 Task: Search for calendar events with the category 'Green category.'
Action: Mouse moved to (11, 59)
Screenshot: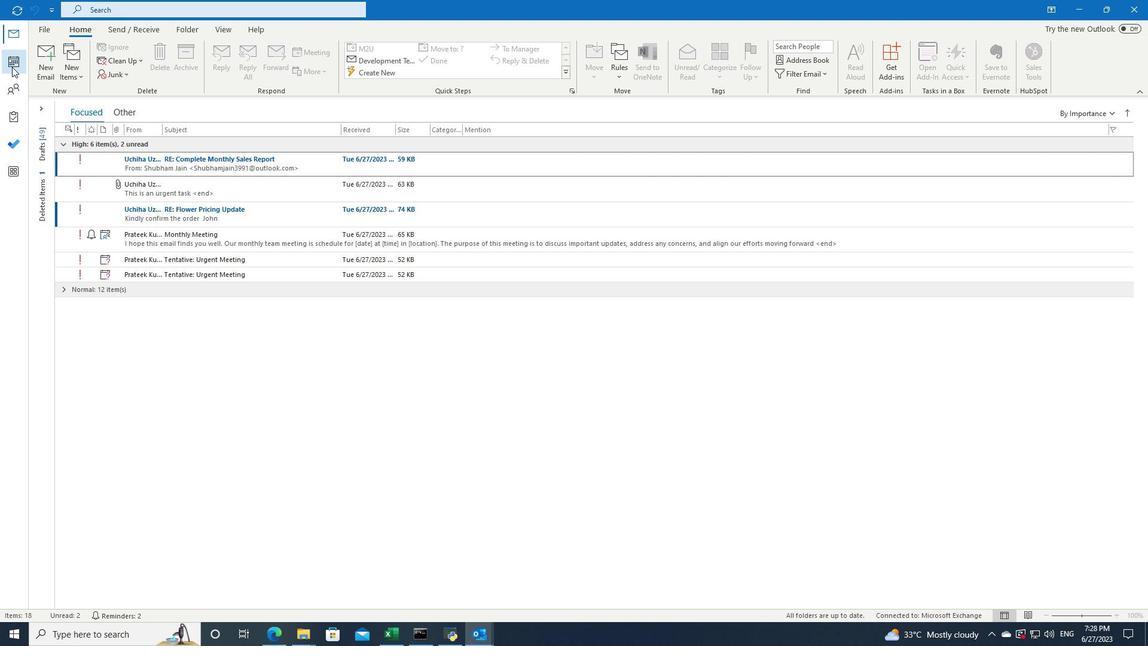 
Action: Mouse pressed left at (11, 59)
Screenshot: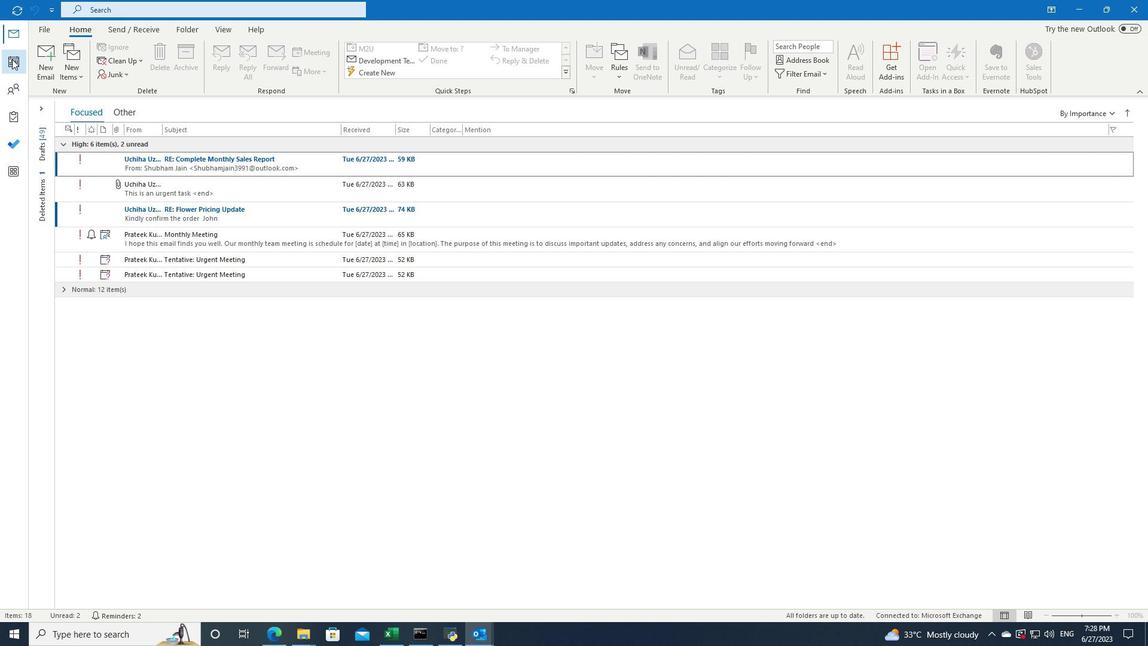 
Action: Mouse moved to (320, 8)
Screenshot: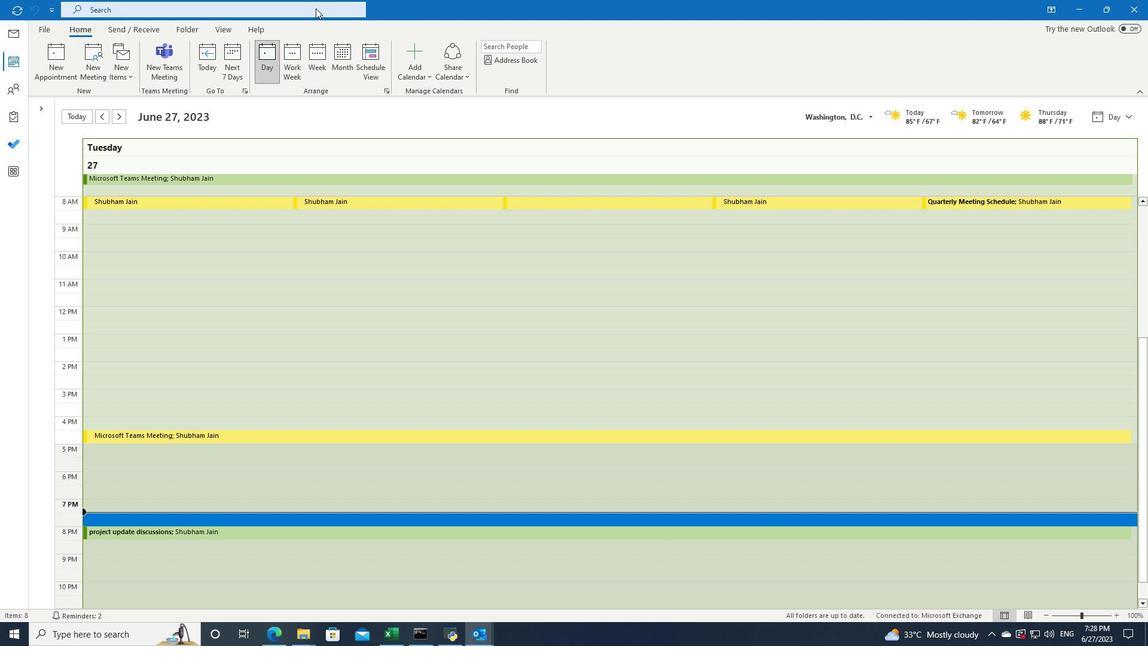 
Action: Mouse pressed left at (320, 8)
Screenshot: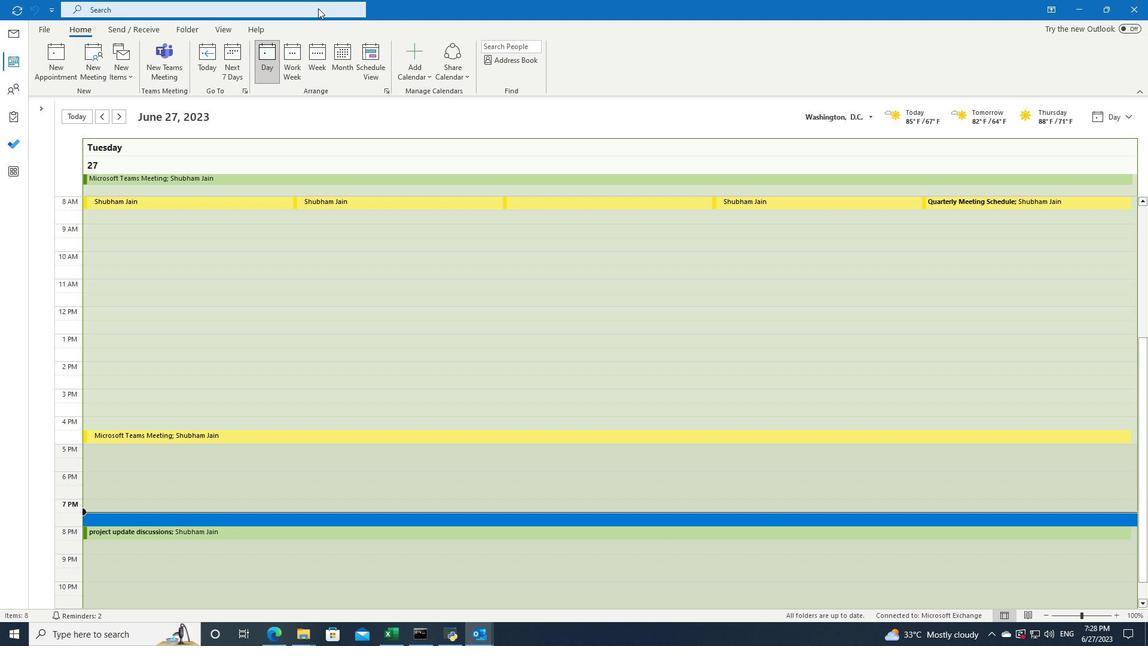 
Action: Mouse moved to (405, 9)
Screenshot: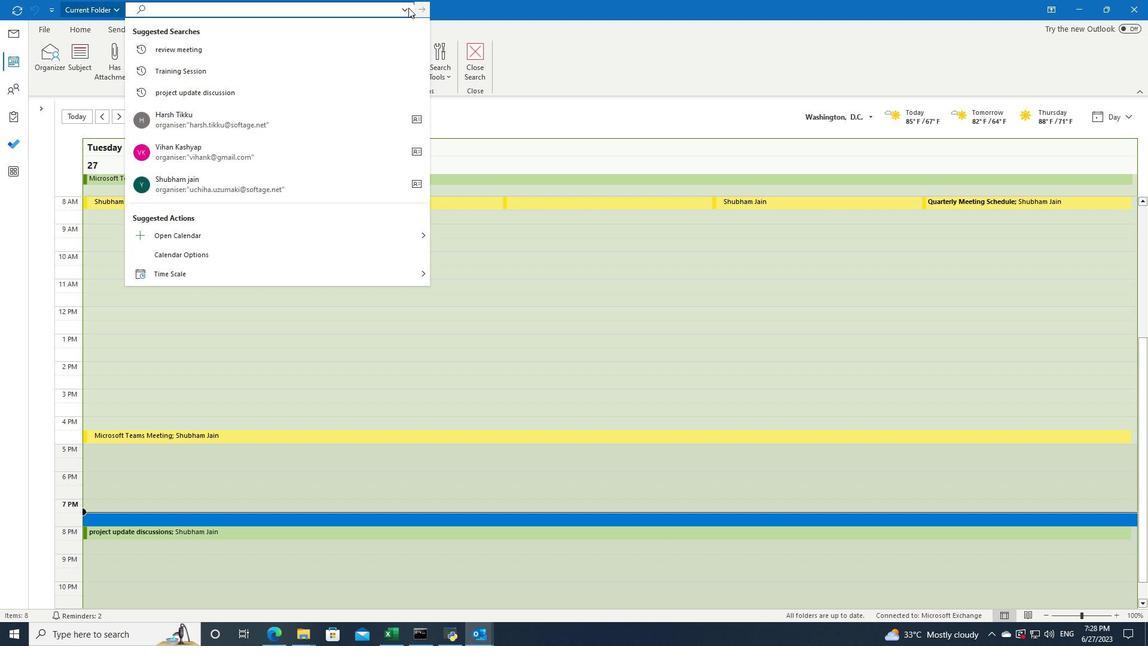 
Action: Mouse pressed left at (405, 9)
Screenshot: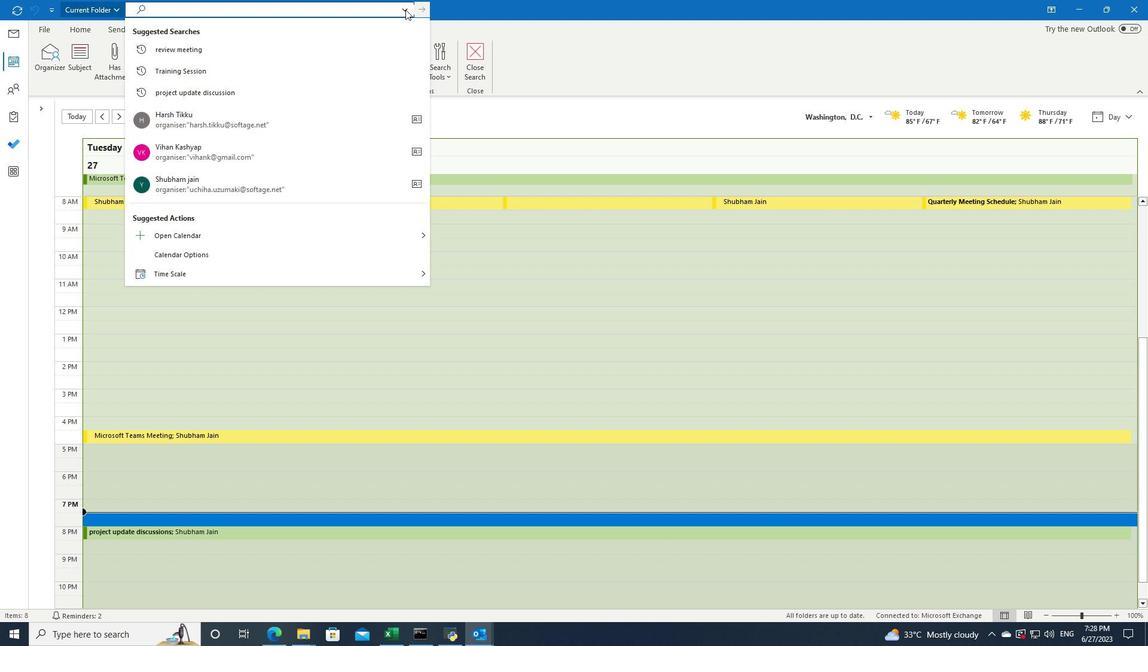 
Action: Mouse moved to (411, 81)
Screenshot: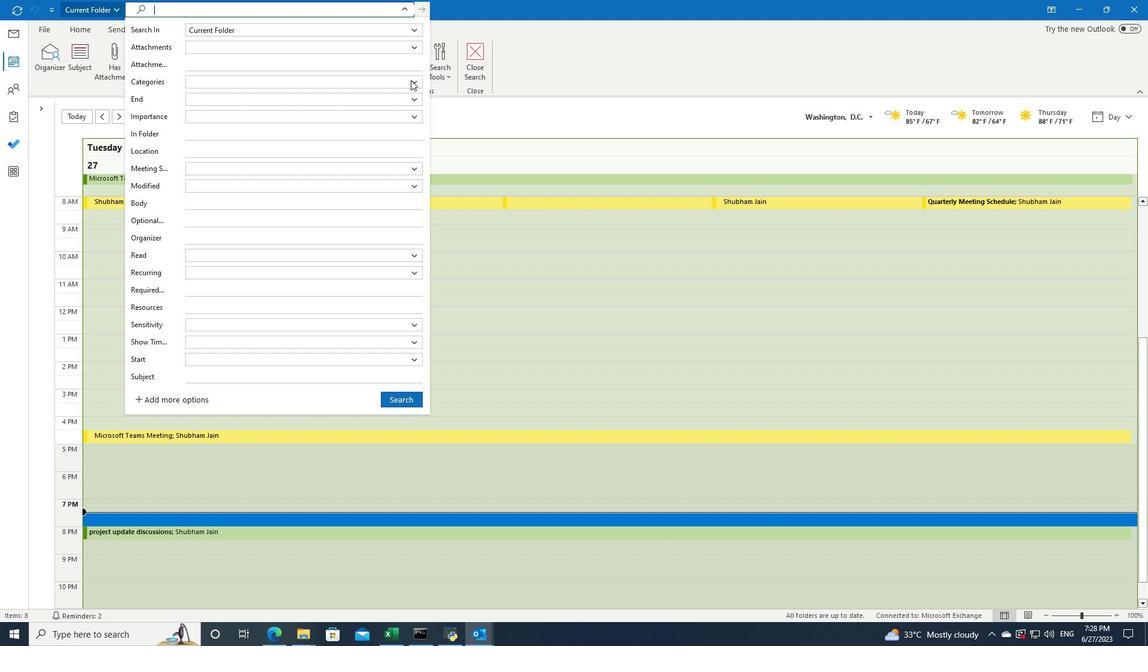 
Action: Mouse pressed left at (411, 81)
Screenshot: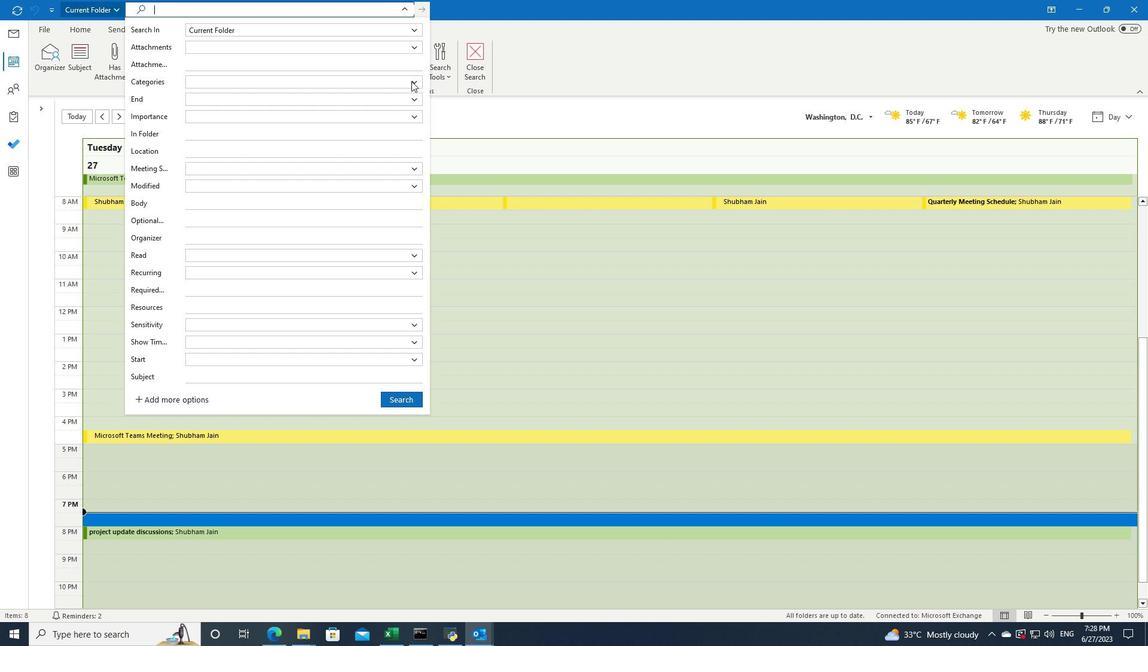 
Action: Mouse moved to (257, 153)
Screenshot: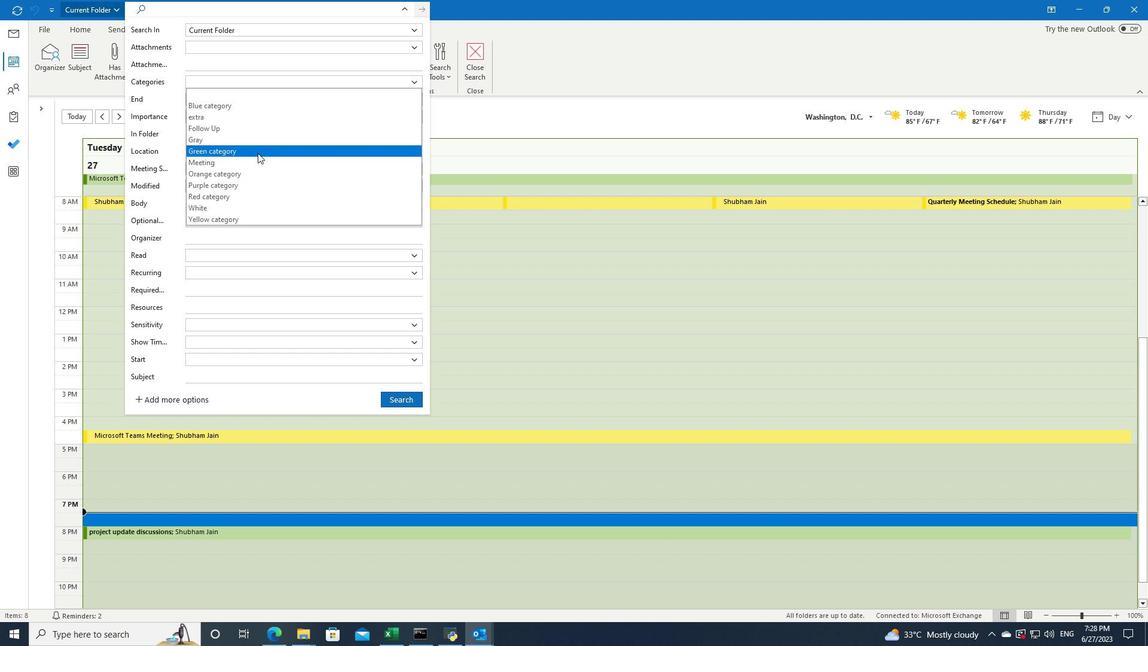 
Action: Mouse pressed left at (257, 153)
Screenshot: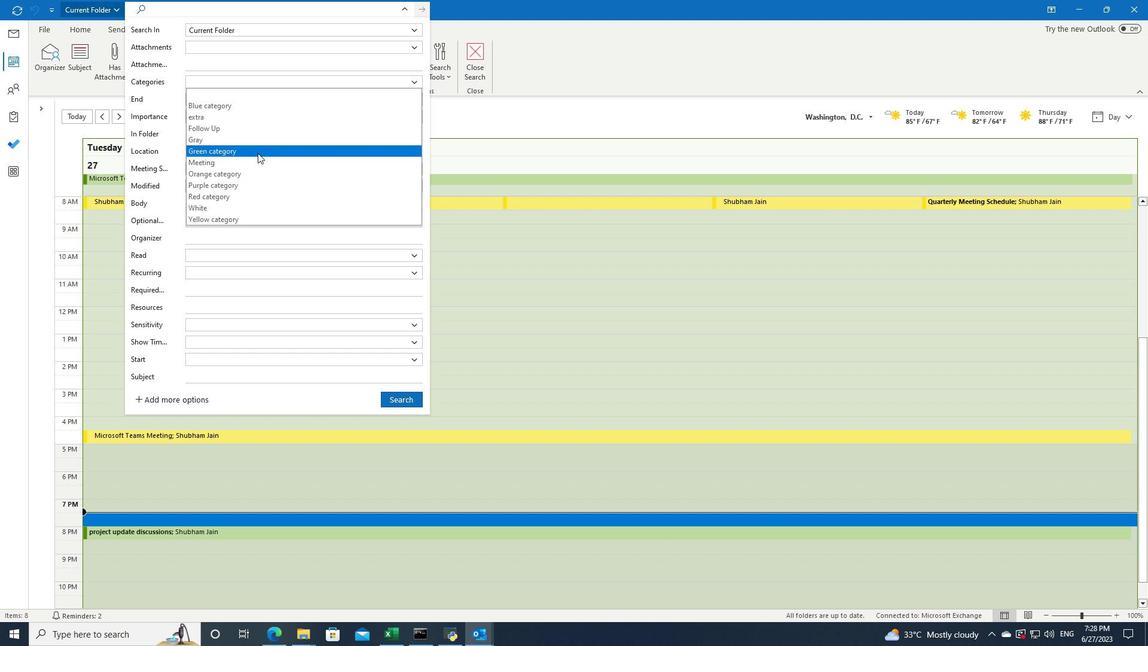 
Action: Mouse moved to (394, 402)
Screenshot: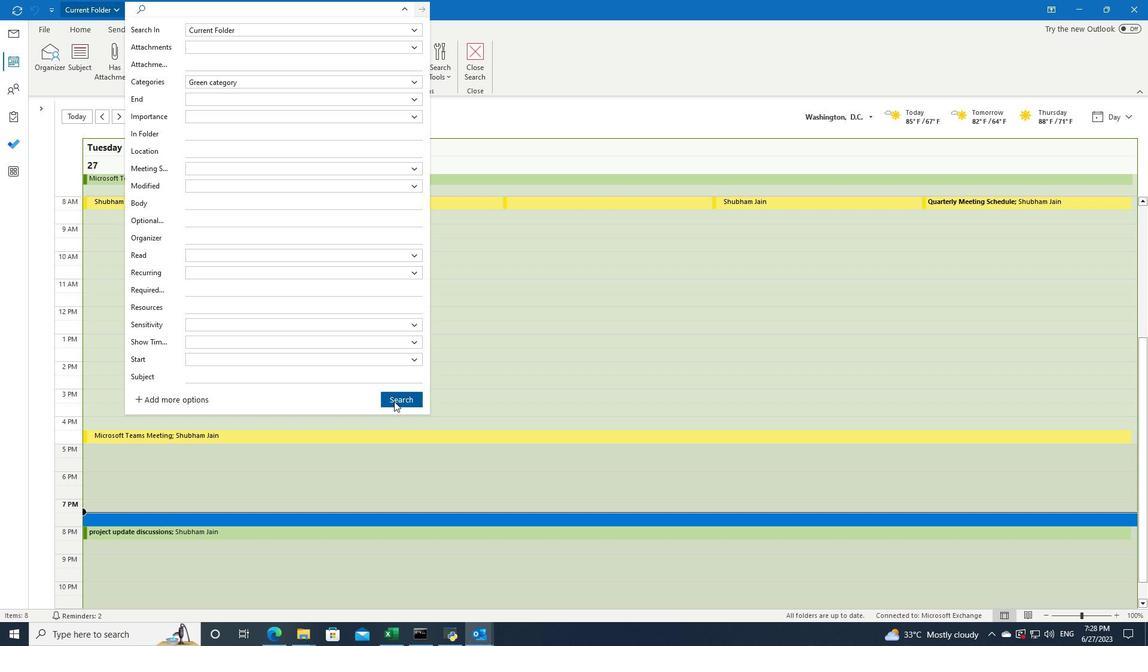 
Action: Mouse pressed left at (394, 402)
Screenshot: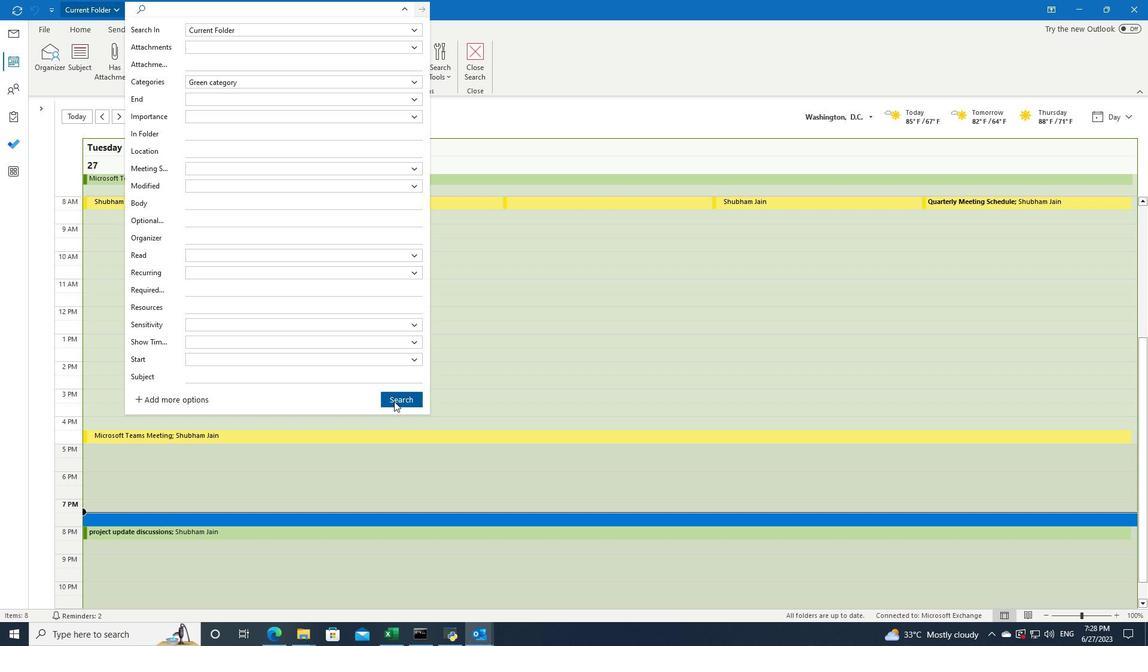
